Task: Forward the email to Rohanraj Sharma and attach the necessary files.
Action: Mouse moved to (487, 181)
Screenshot: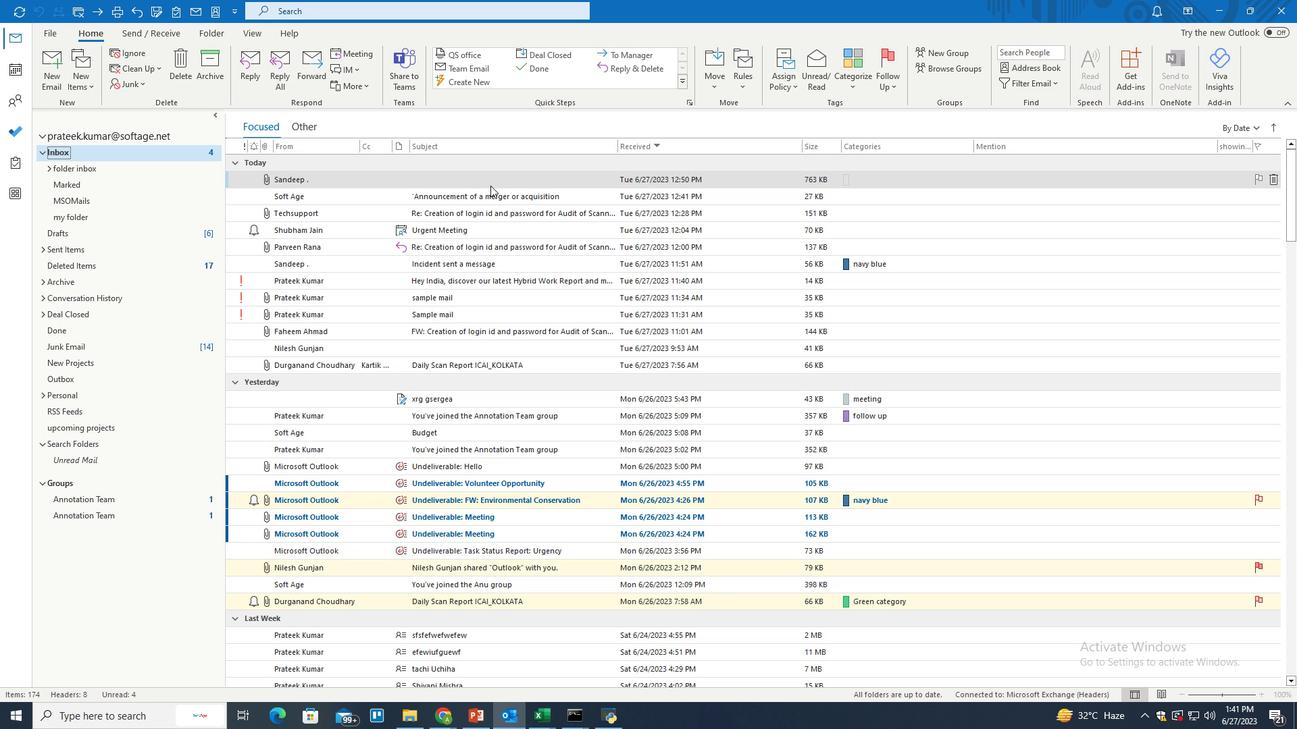 
Action: Mouse pressed left at (487, 181)
Screenshot: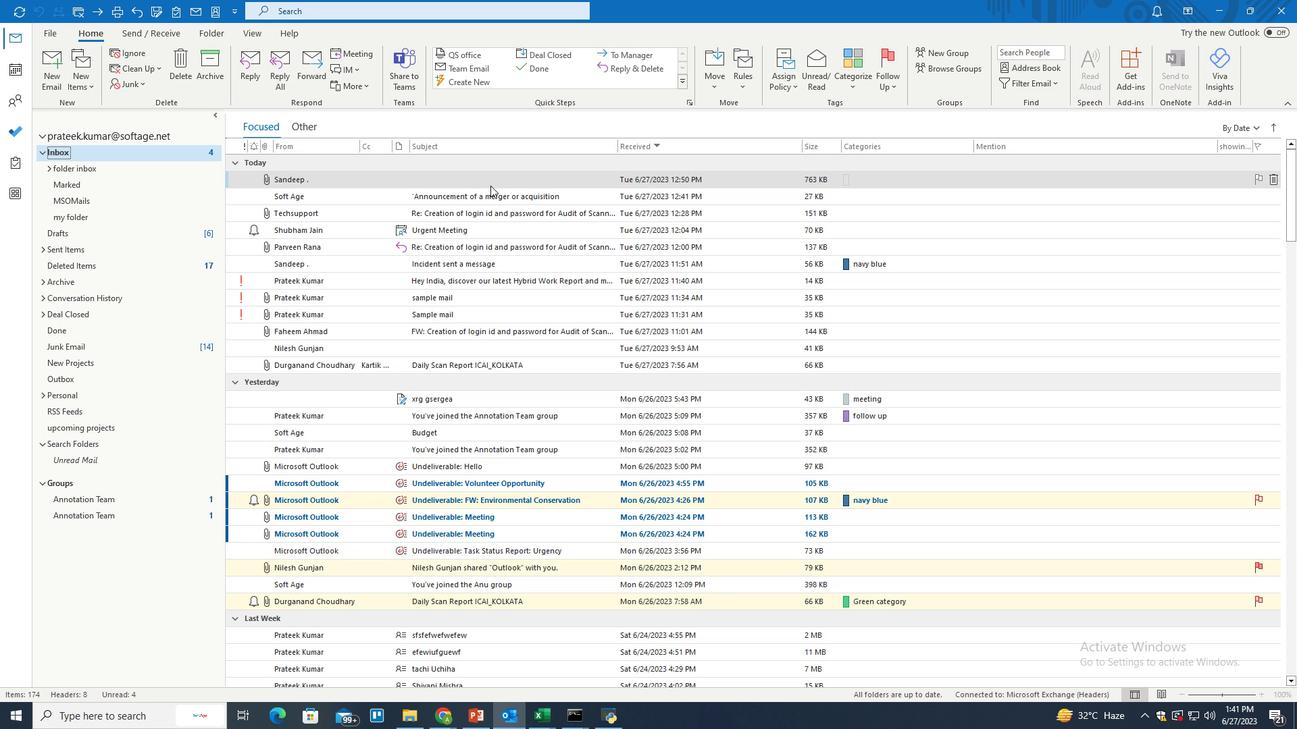 
Action: Mouse moved to (306, 64)
Screenshot: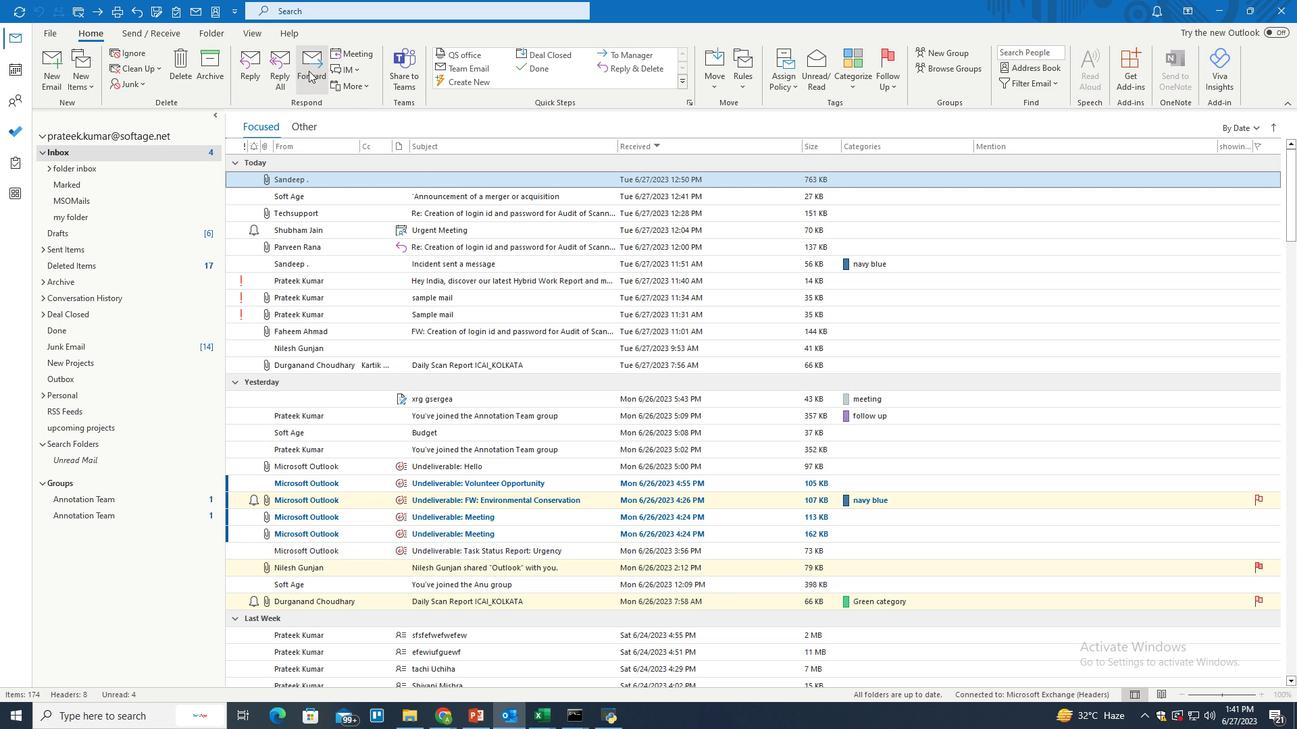 
Action: Mouse pressed left at (306, 64)
Screenshot: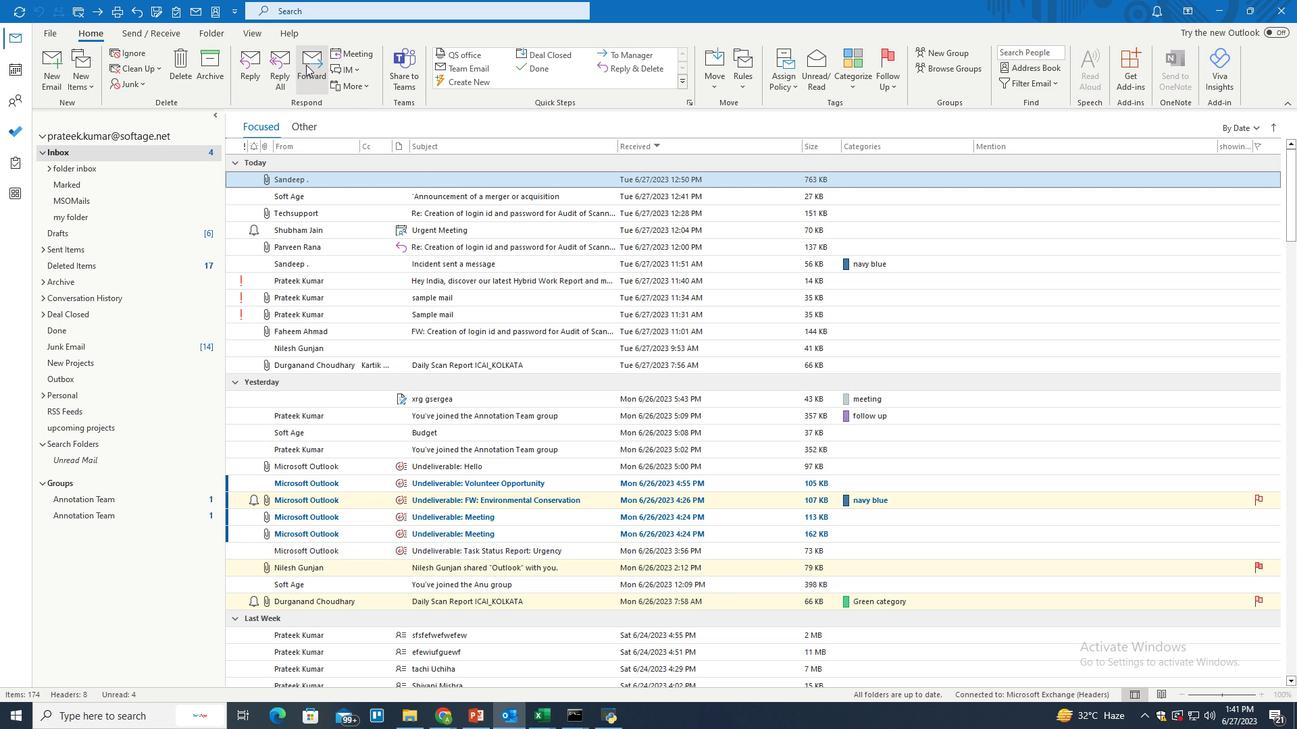 
Action: Mouse moved to (187, 134)
Screenshot: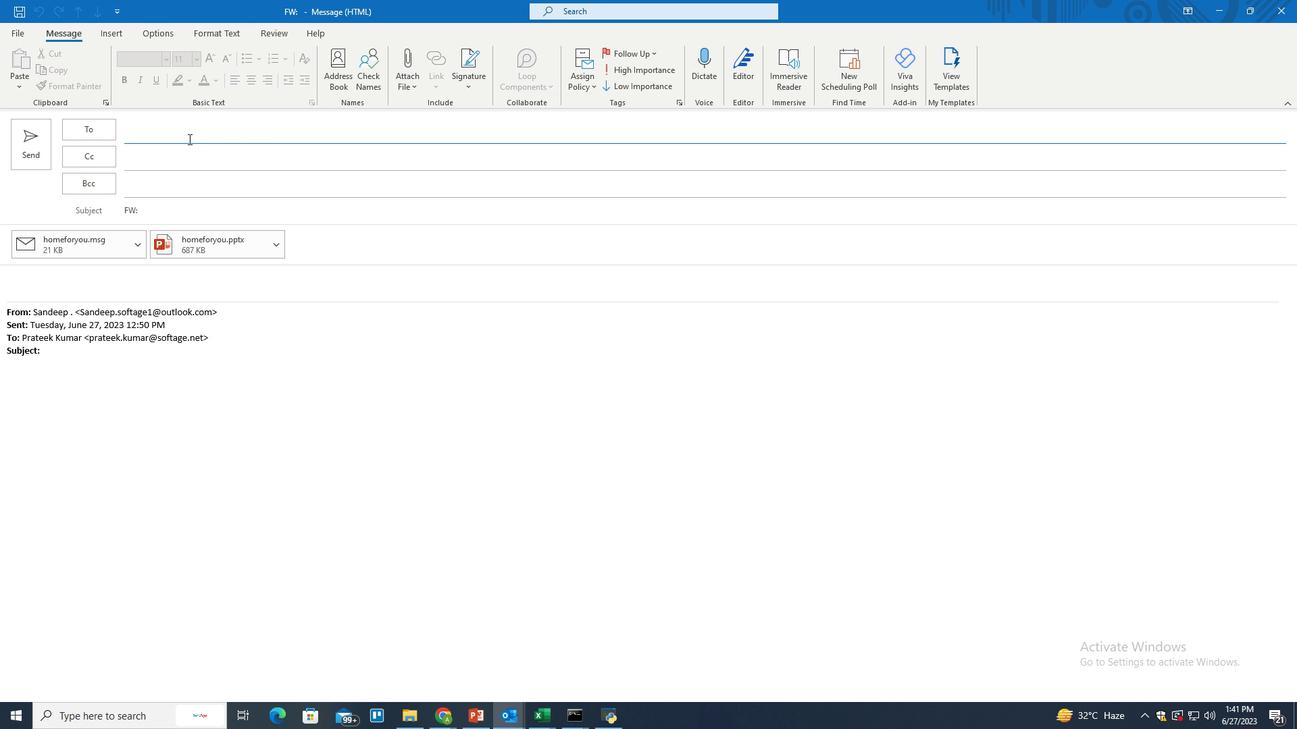 
Action: Mouse pressed left at (187, 134)
Screenshot: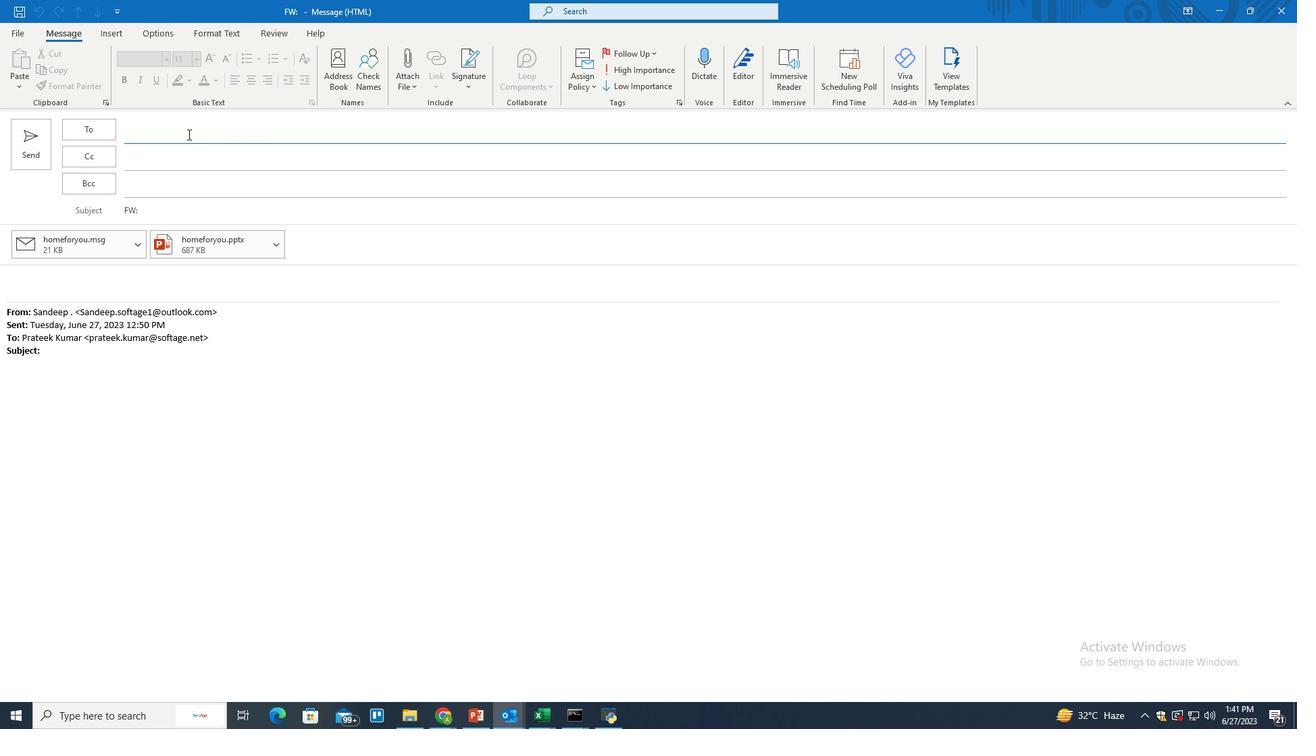 
Action: Key pressed rohanraj.shr<Key.backspace>arma
Screenshot: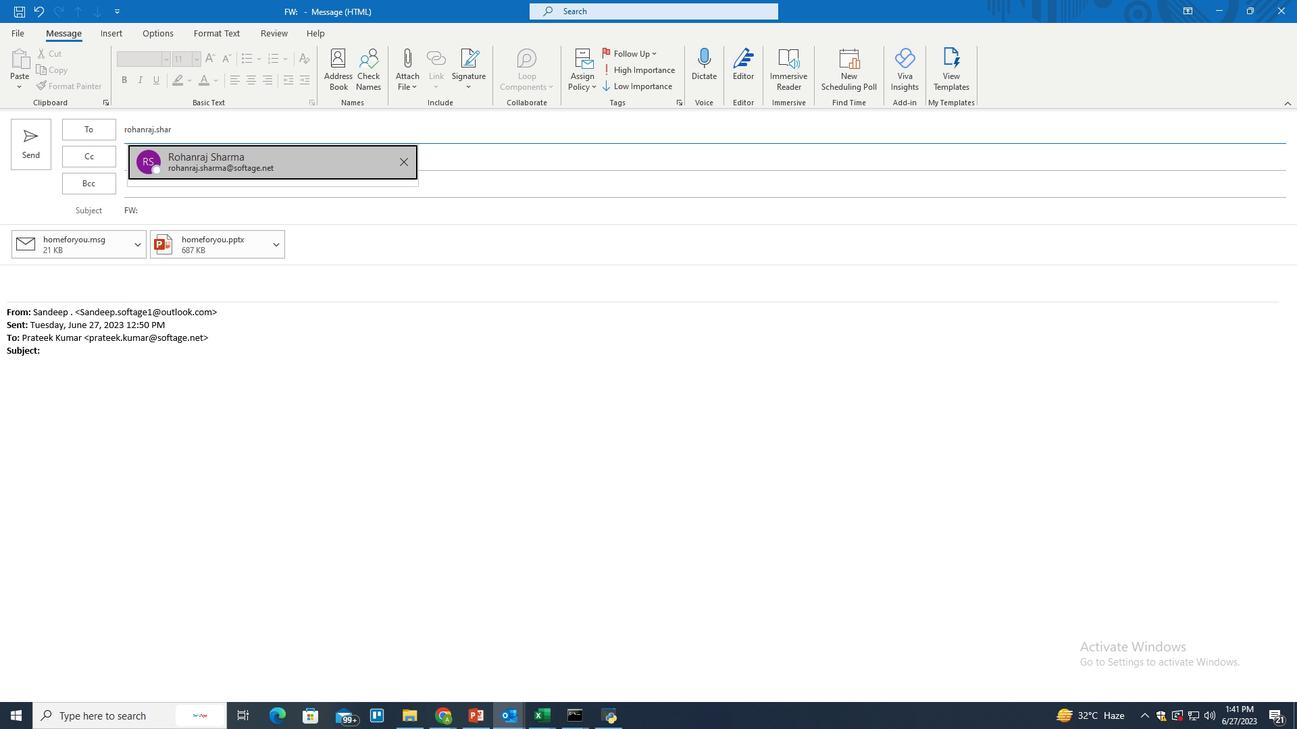 
Action: Mouse moved to (229, 166)
Screenshot: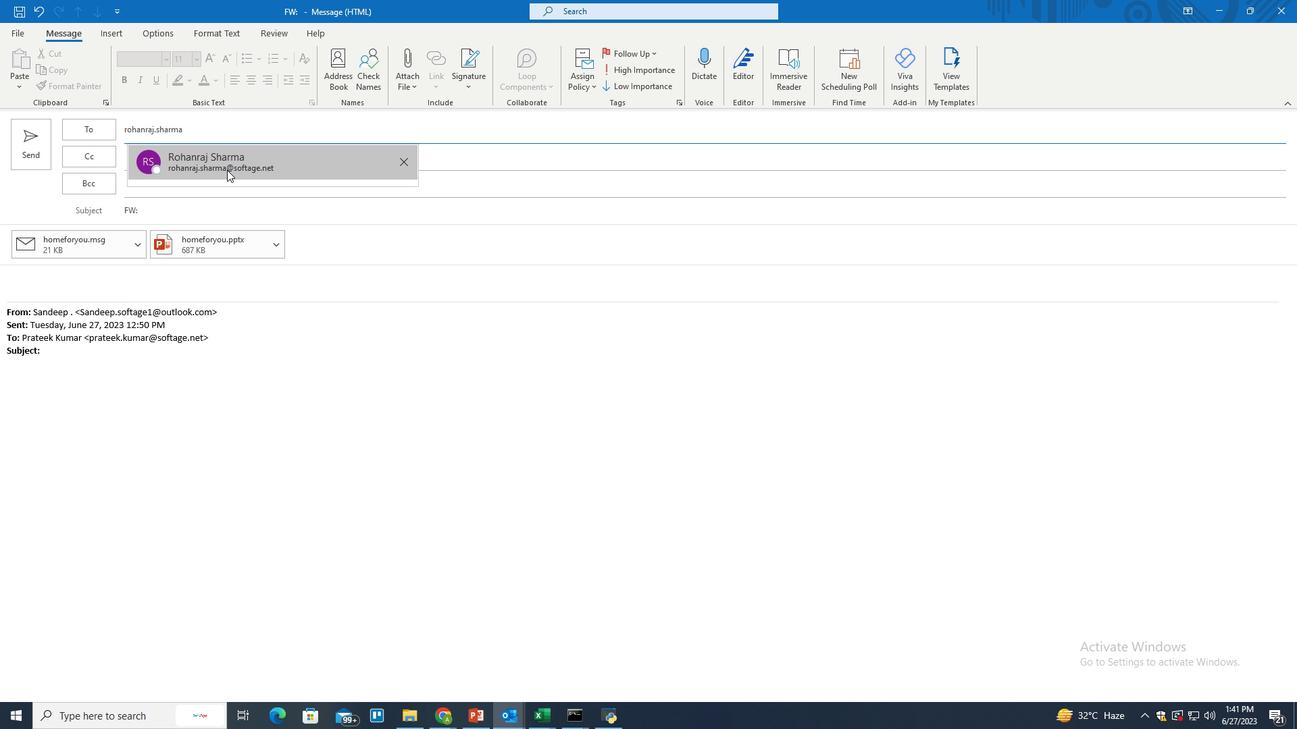 
Action: Mouse pressed left at (229, 166)
Screenshot: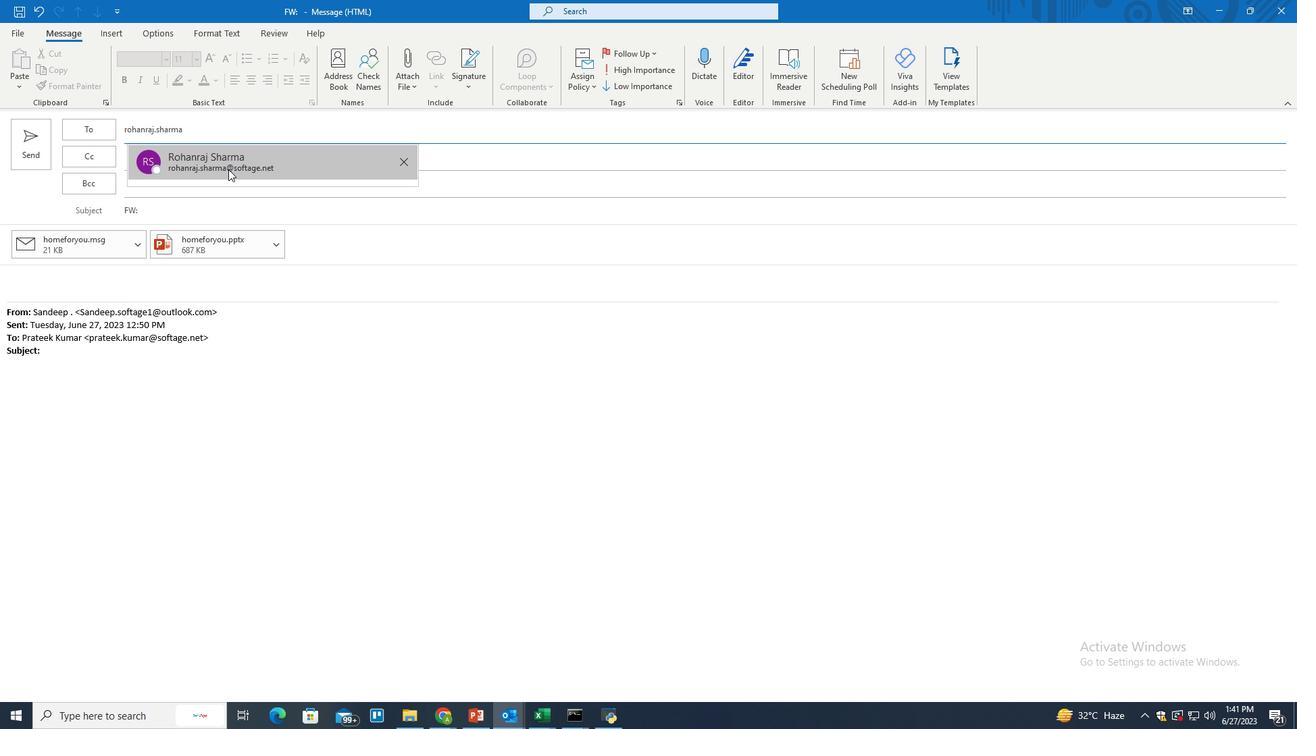 
Action: Mouse moved to (33, 137)
Screenshot: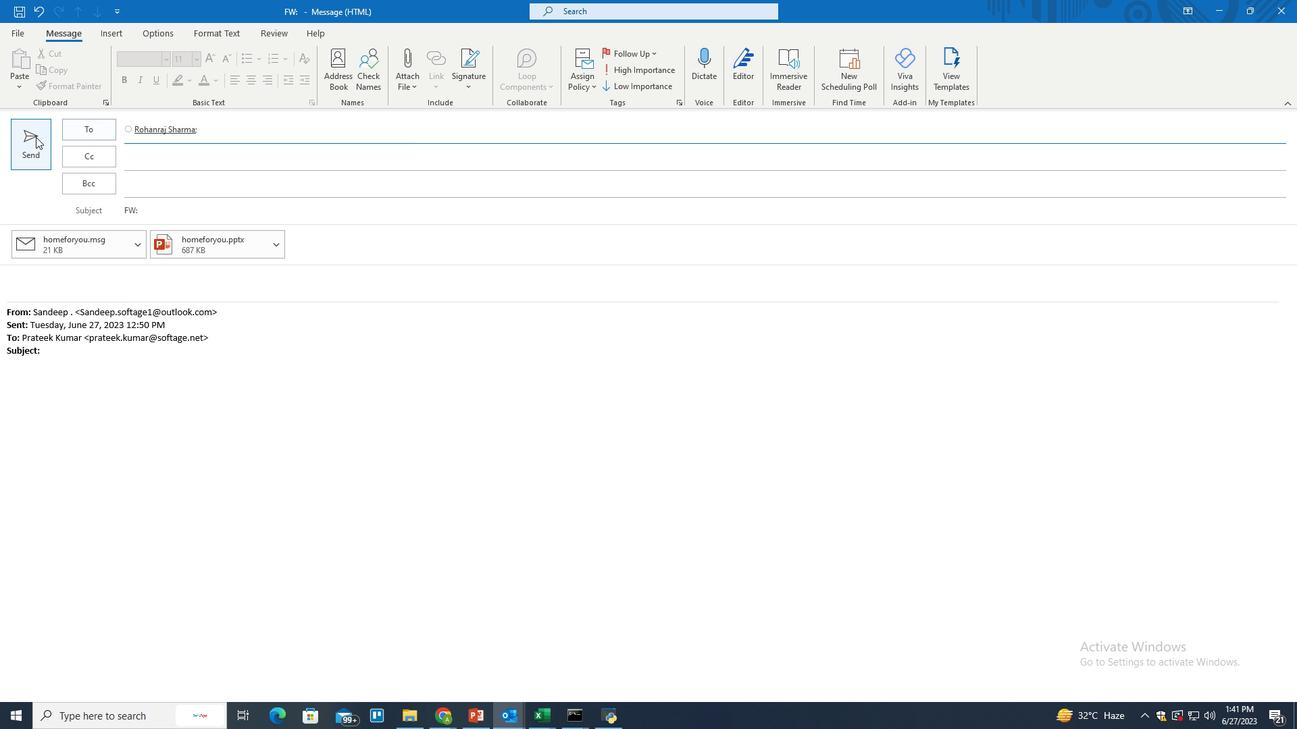 
Action: Mouse pressed left at (33, 137)
Screenshot: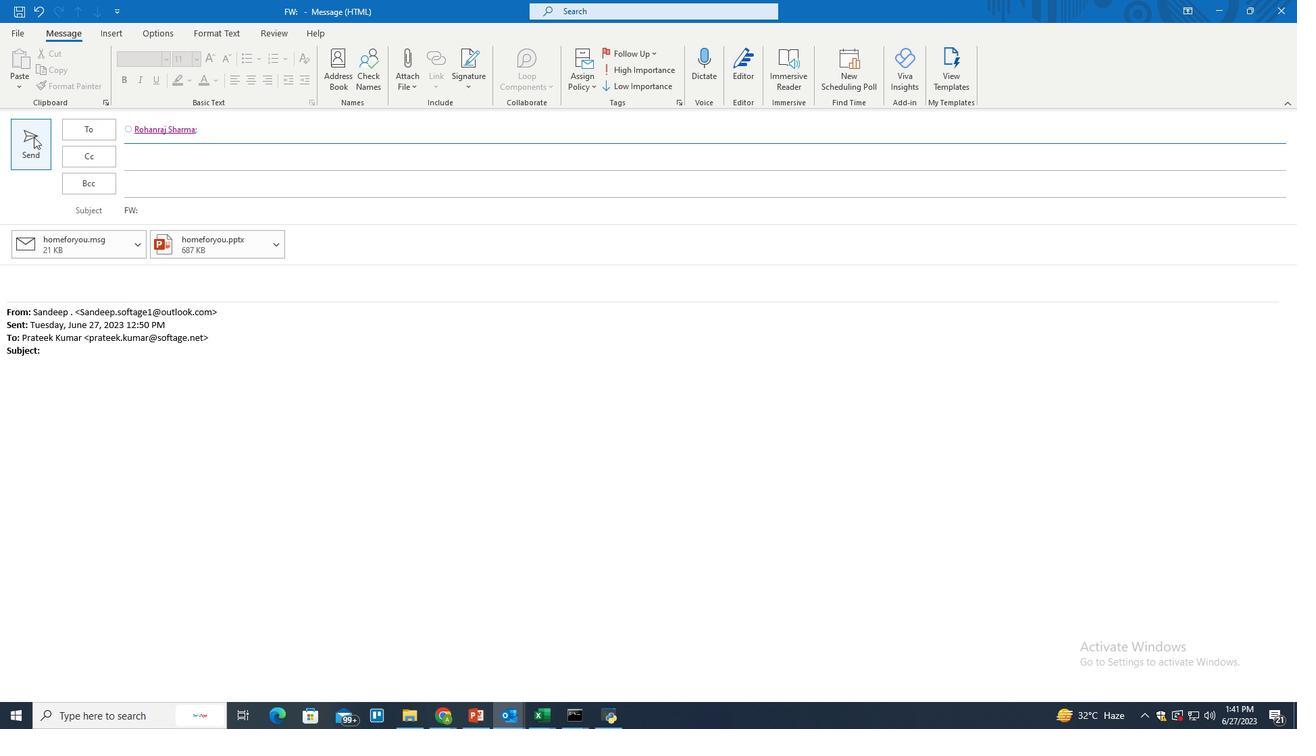
Action: Mouse moved to (546, 362)
Screenshot: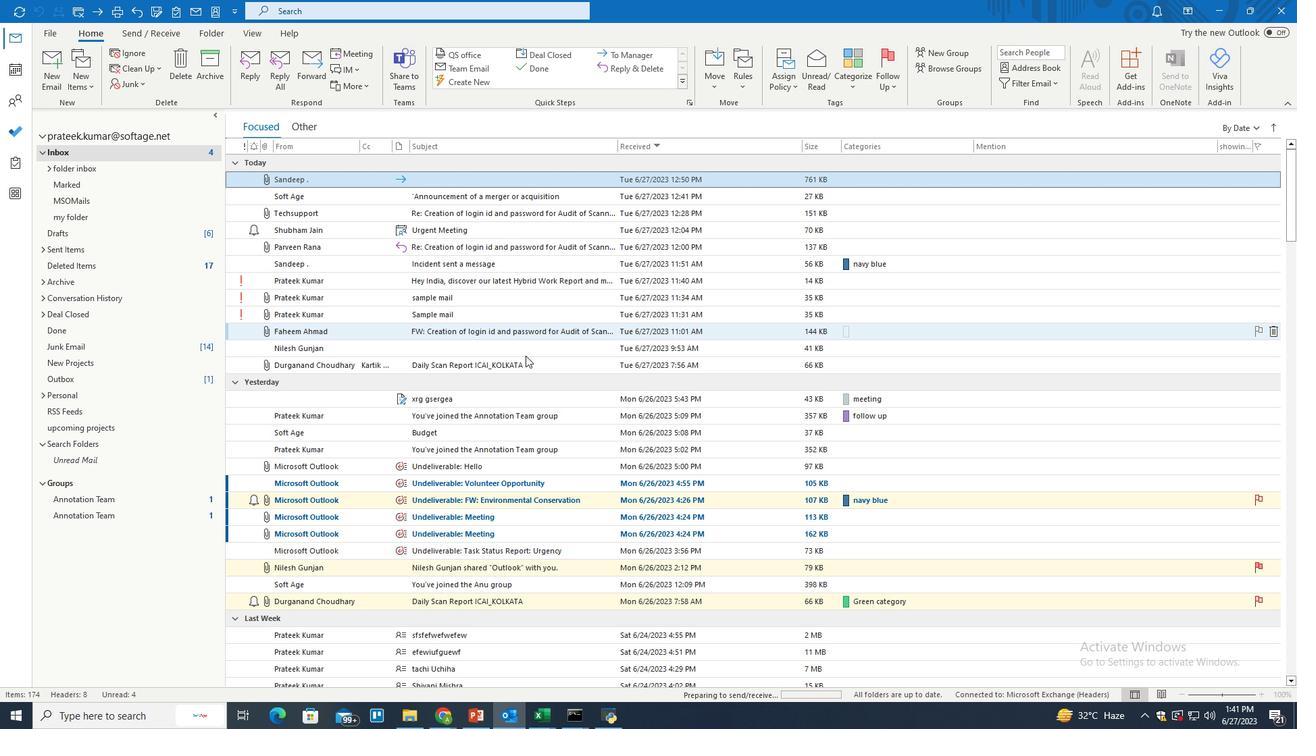 
